 Task: Leave a comment on recent post of Microsoft
Action: Mouse moved to (391, 411)
Screenshot: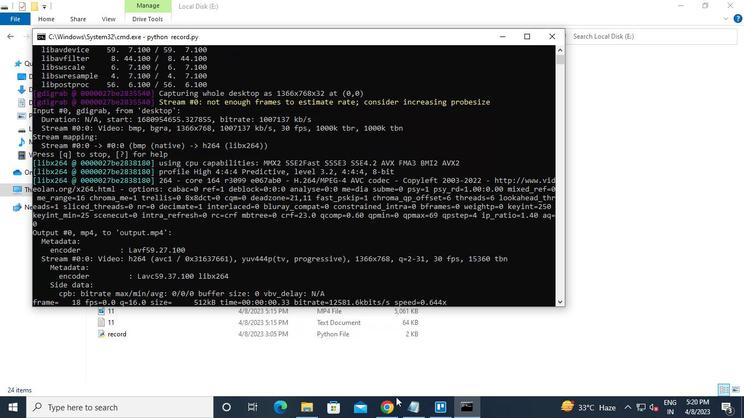
Action: Mouse pressed left at (391, 411)
Screenshot: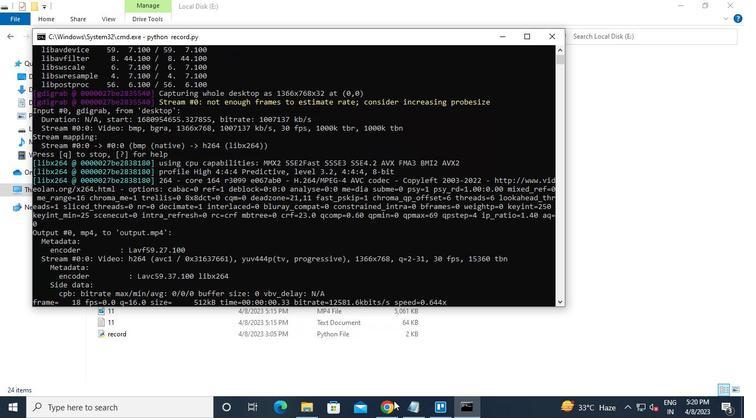 
Action: Mouse moved to (152, 73)
Screenshot: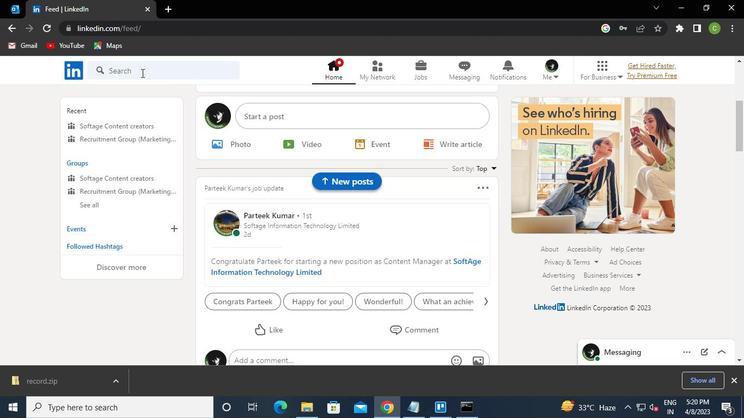 
Action: Mouse pressed left at (152, 73)
Screenshot: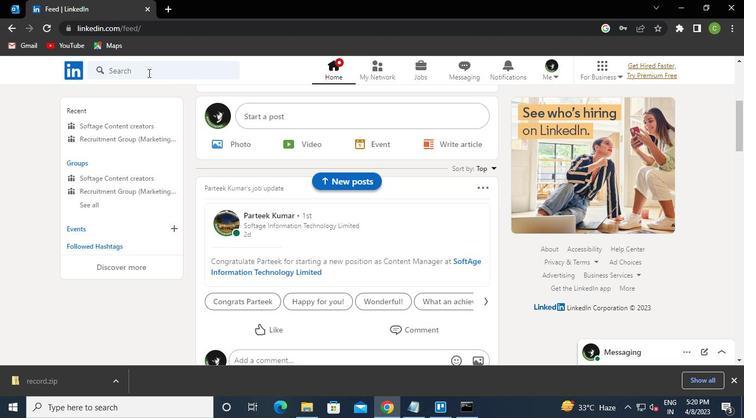 
Action: Keyboard Key.caps_lock
Screenshot: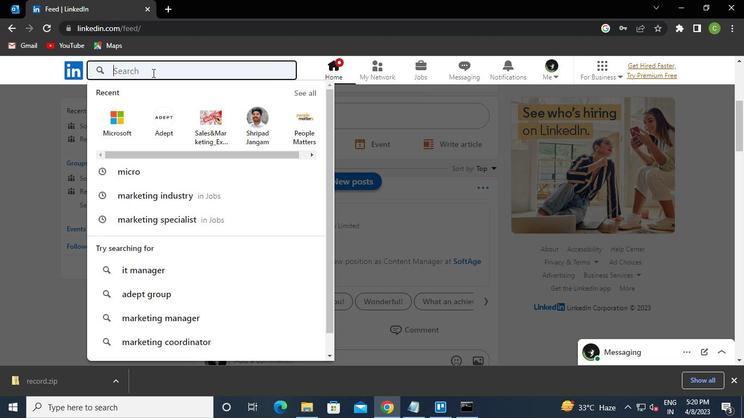 
Action: Keyboard m
Screenshot: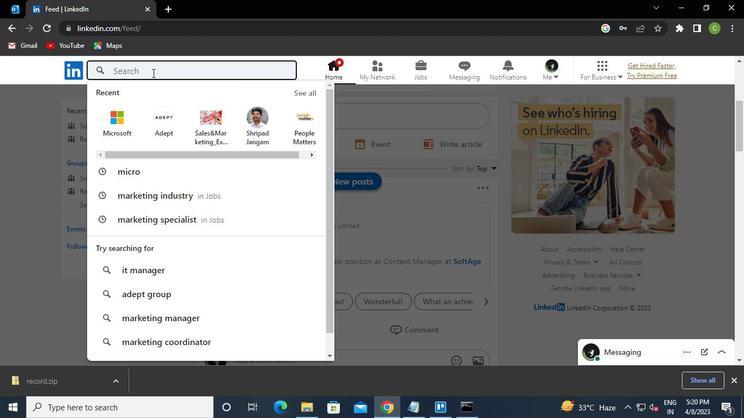 
Action: Keyboard Key.caps_lock
Screenshot: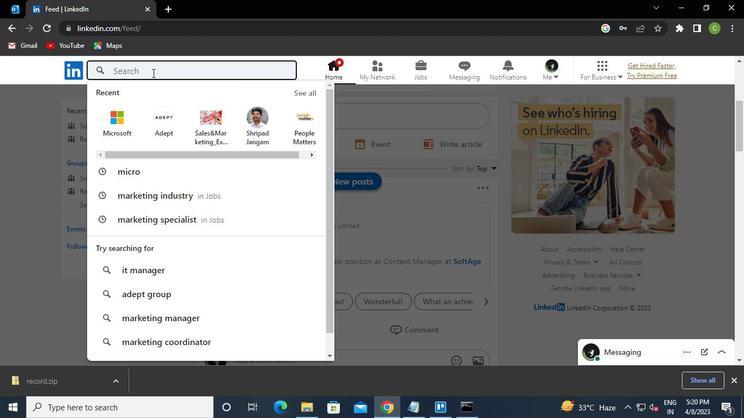 
Action: Keyboard i
Screenshot: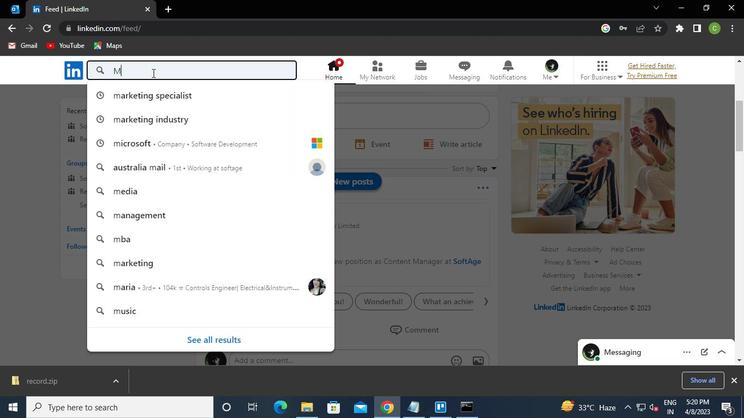 
Action: Keyboard c
Screenshot: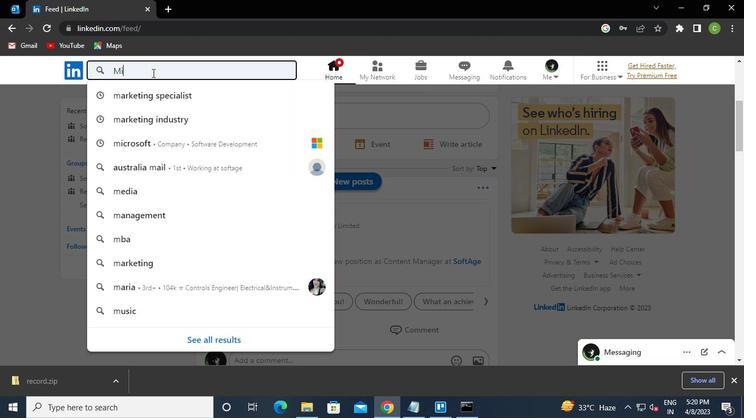 
Action: Keyboard r
Screenshot: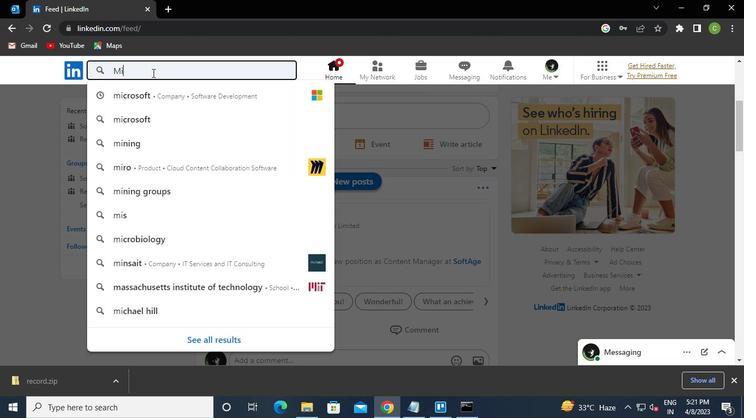 
Action: Keyboard o
Screenshot: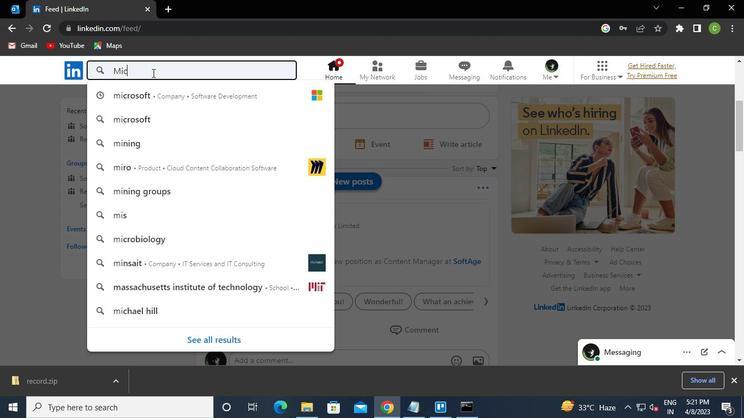 
Action: Keyboard Key.down
Screenshot: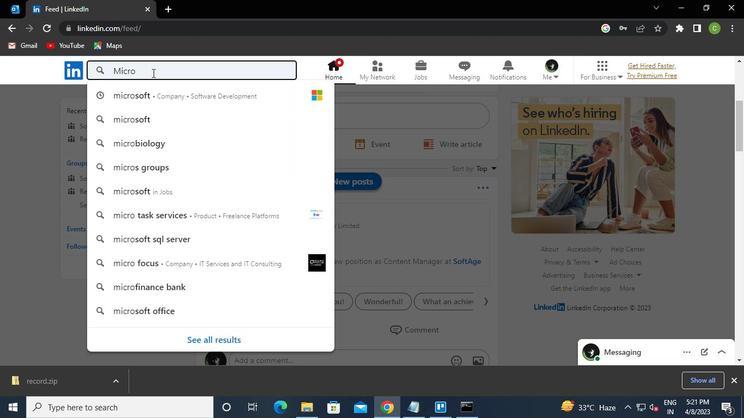 
Action: Keyboard Key.enter
Screenshot: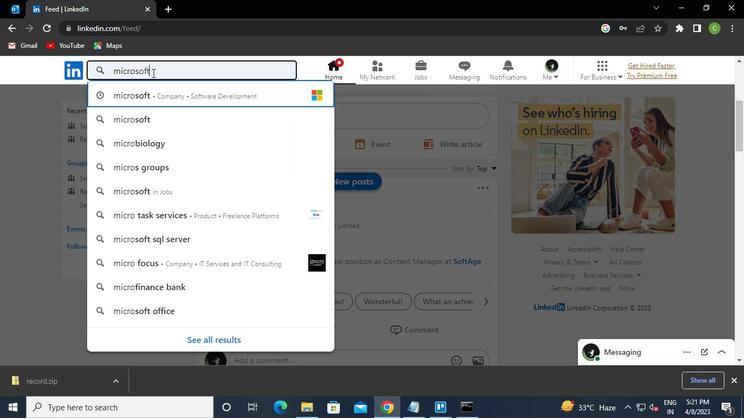 
Action: Mouse moved to (371, 168)
Screenshot: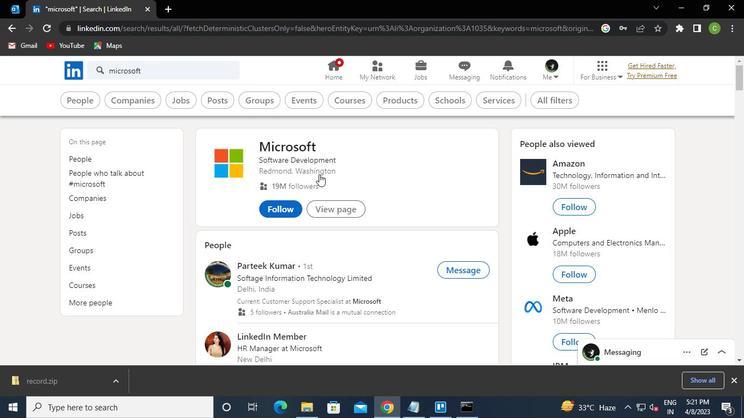
Action: Mouse pressed left at (371, 168)
Screenshot: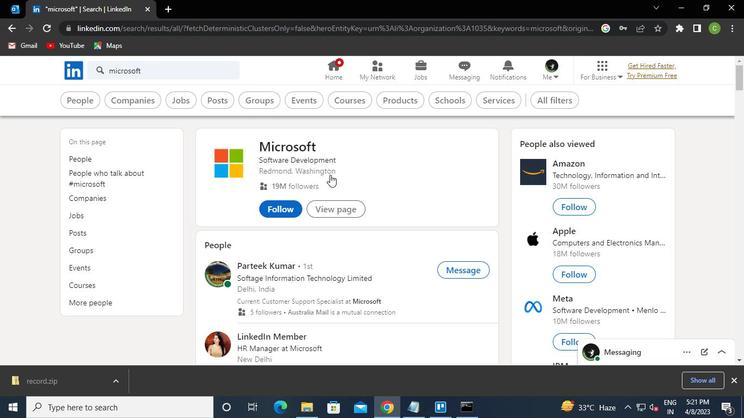 
Action: Mouse moved to (191, 125)
Screenshot: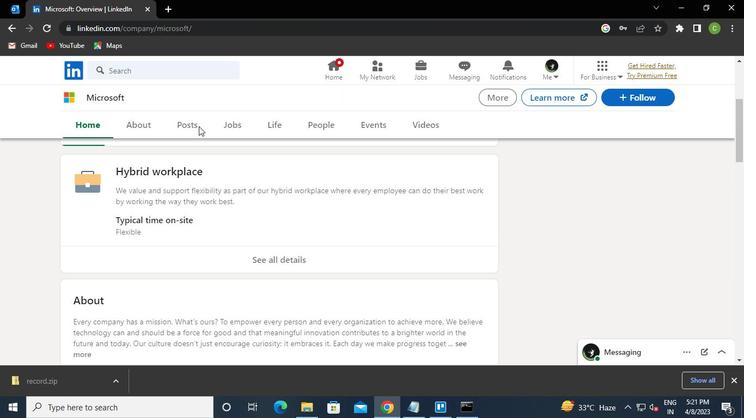 
Action: Mouse pressed left at (191, 125)
Screenshot: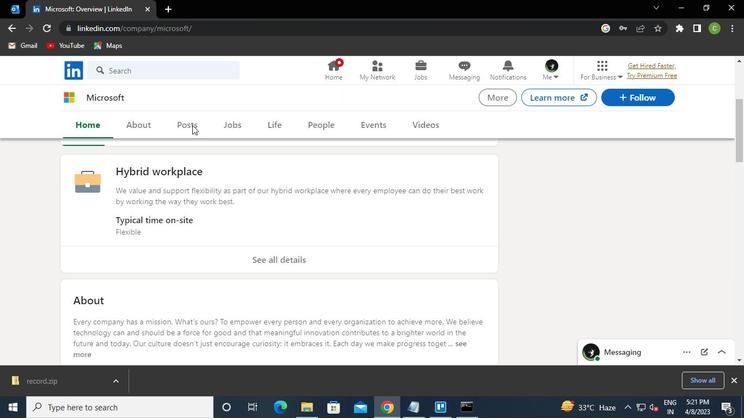 
Action: Mouse moved to (297, 245)
Screenshot: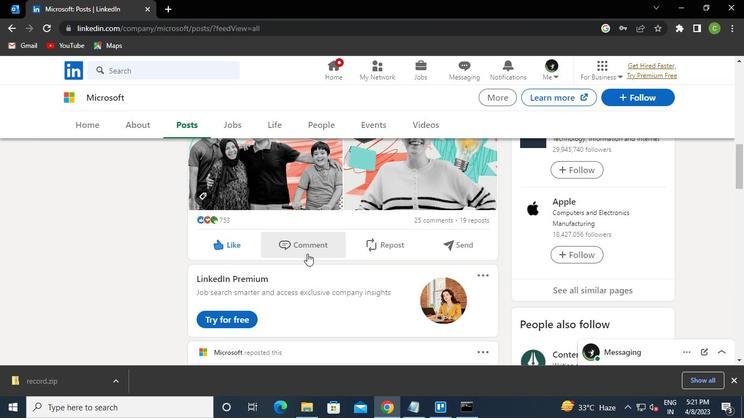
Action: Mouse pressed left at (297, 245)
Screenshot: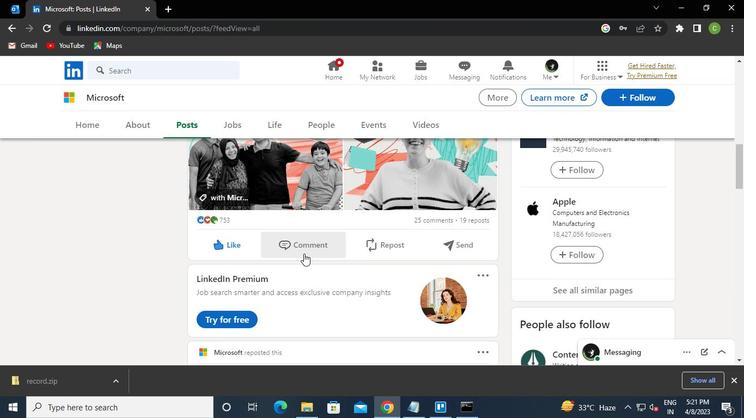 
Action: Mouse moved to (307, 270)
Screenshot: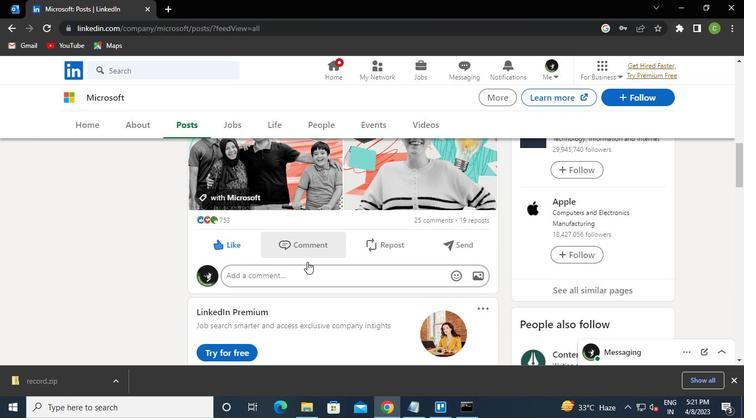 
Action: Mouse pressed left at (307, 270)
Screenshot: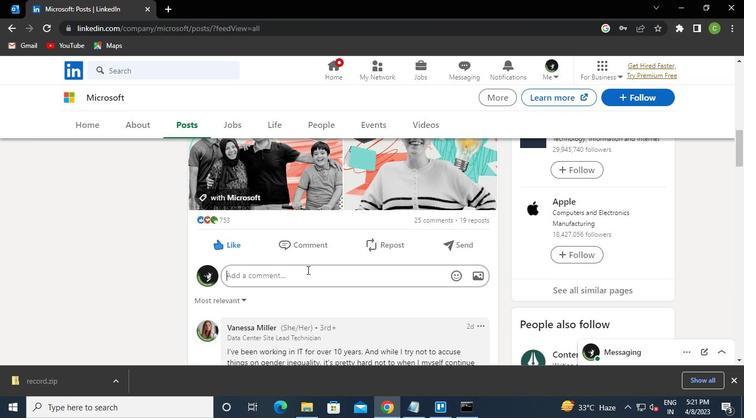 
Action: Mouse moved to (311, 270)
Screenshot: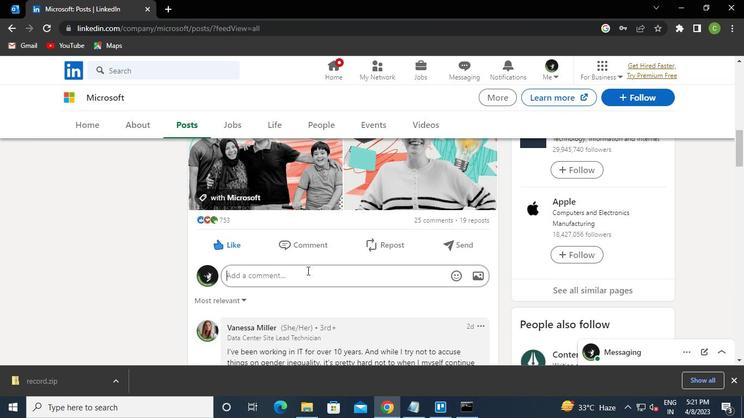 
Action: Keyboard Key.caps_lock
Screenshot: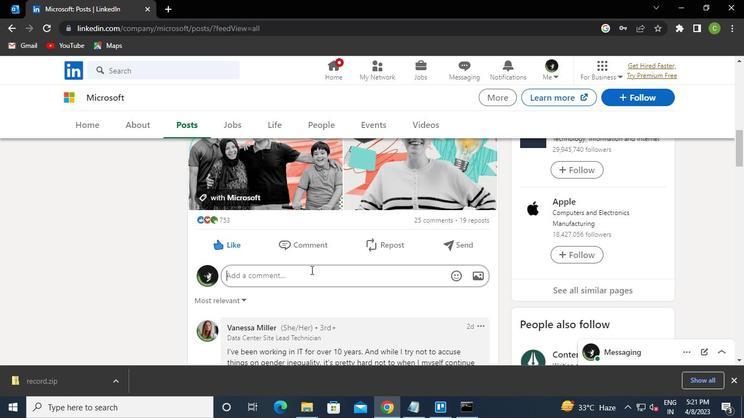
Action: Keyboard v
Screenshot: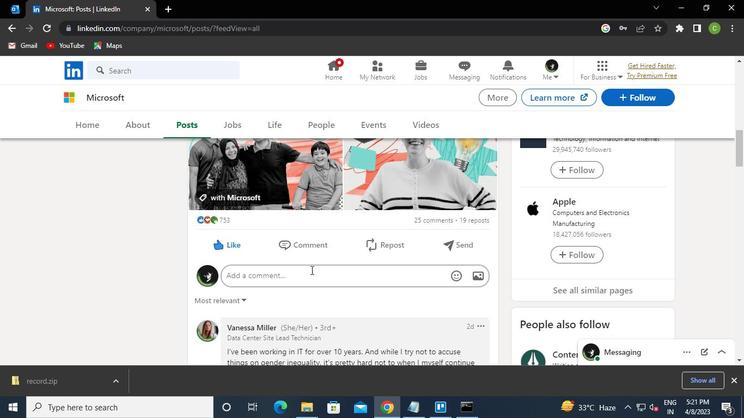 
Action: Keyboard Key.caps_lock
Screenshot: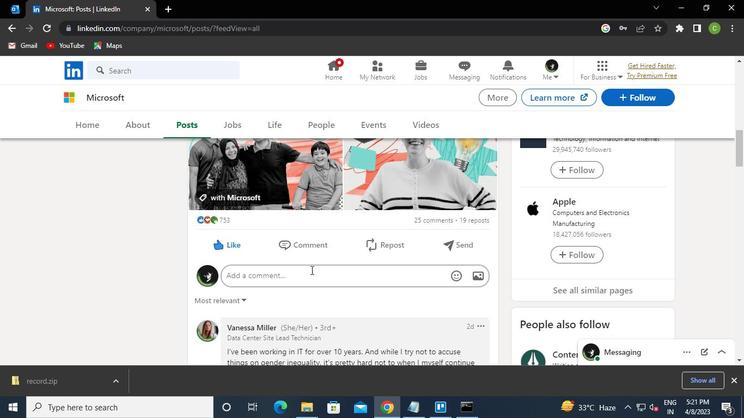
Action: Keyboard e
Screenshot: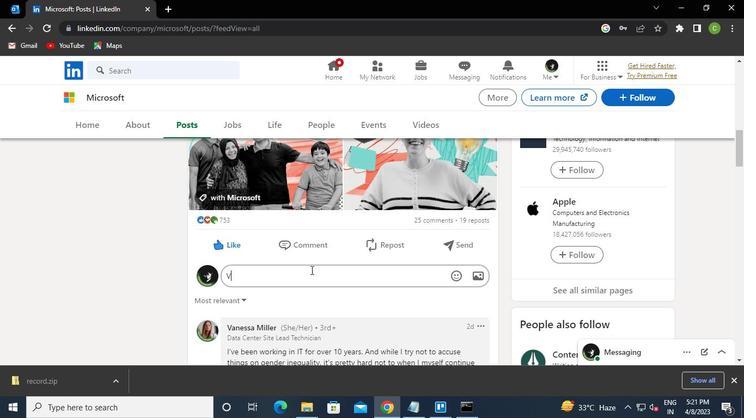 
Action: Keyboard r
Screenshot: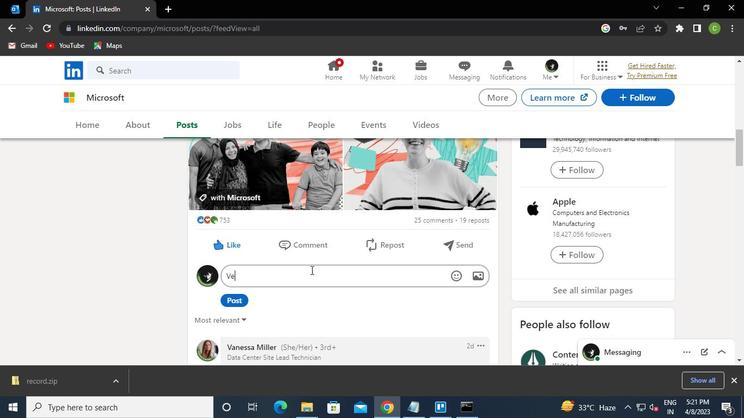 
Action: Keyboard y
Screenshot: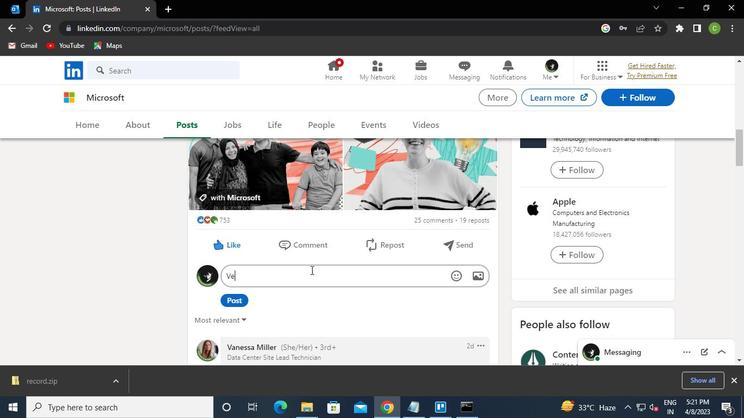 
Action: Keyboard Key.space
Screenshot: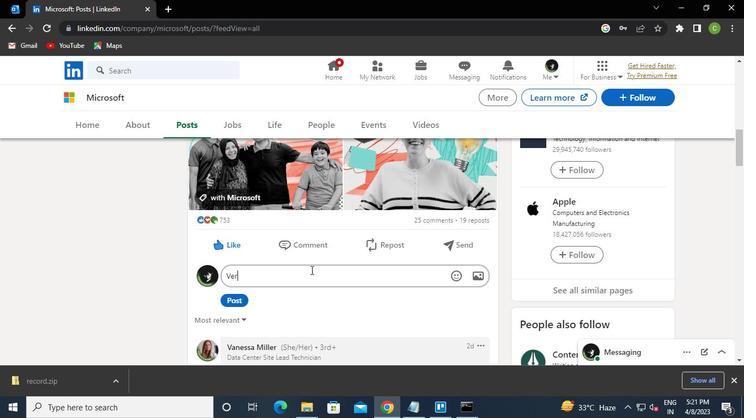 
Action: Keyboard Key.caps_lock
Screenshot: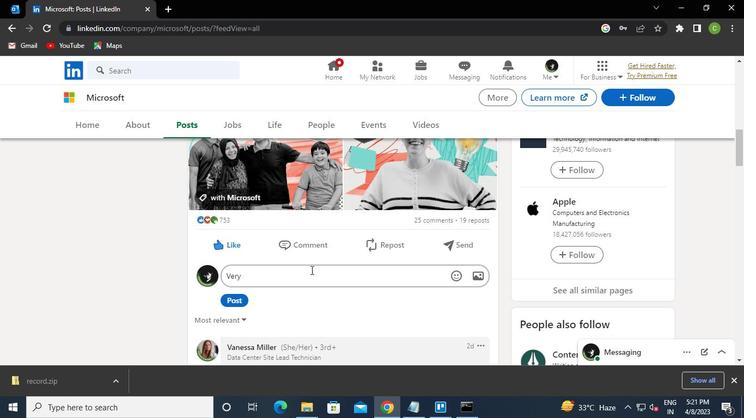 
Action: Keyboard g
Screenshot: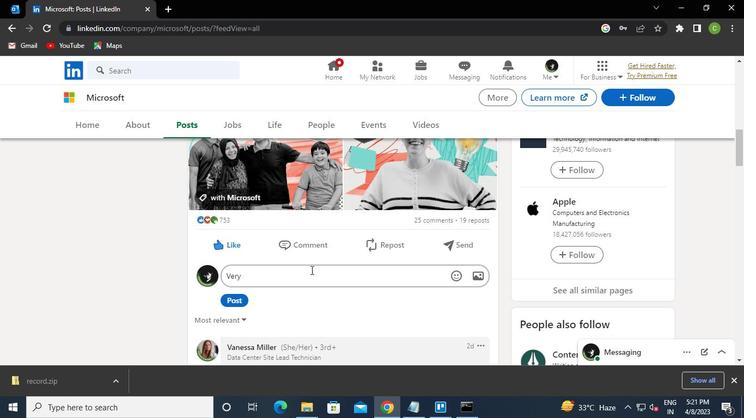 
Action: Keyboard Key.caps_lock
Screenshot: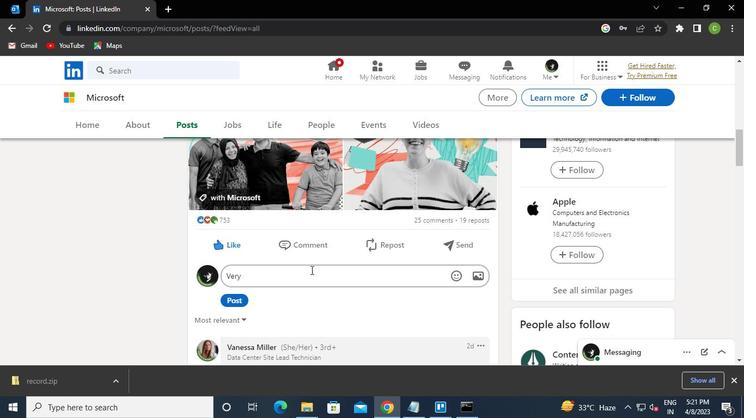 
Action: Keyboard o
Screenshot: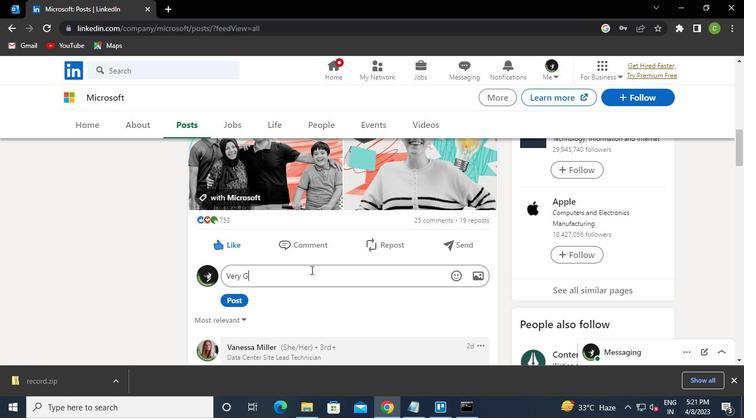 
Action: Keyboard o
Screenshot: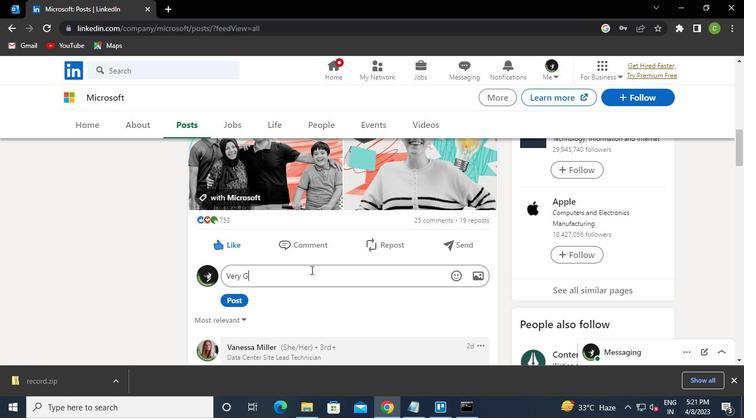 
Action: Keyboard d
Screenshot: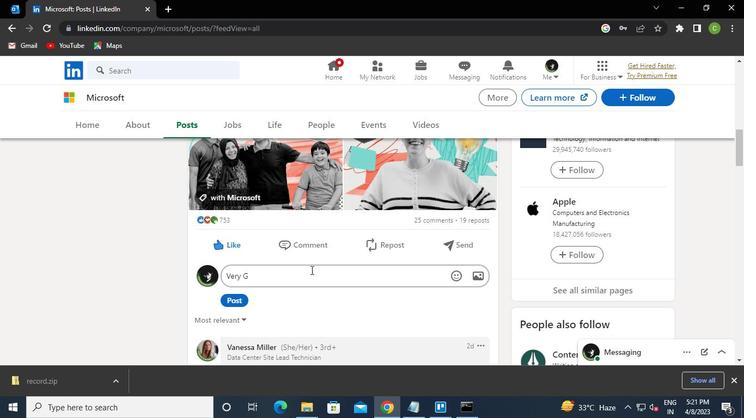 
Action: Mouse moved to (241, 299)
Screenshot: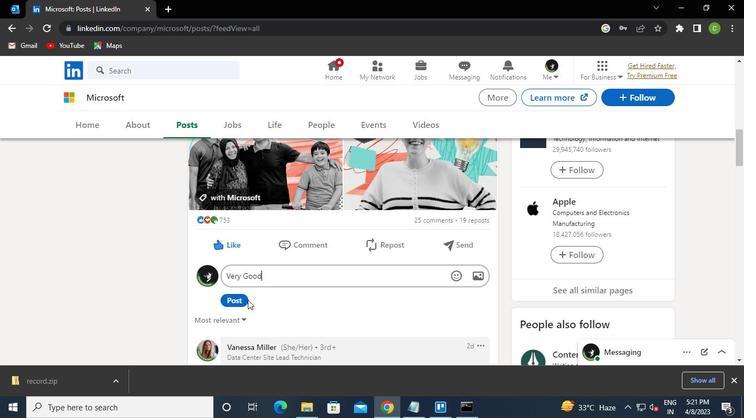 
Action: Mouse pressed left at (241, 299)
Screenshot: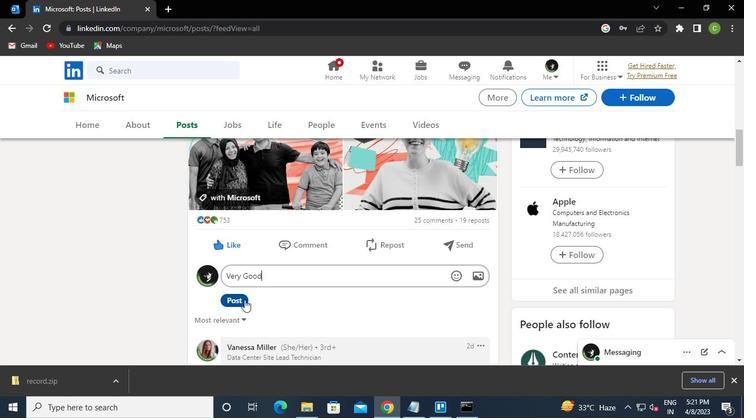 
Action: Mouse moved to (467, 414)
Screenshot: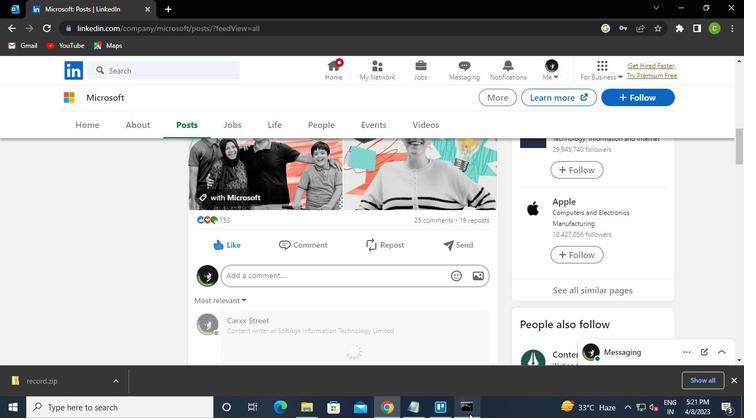 
Action: Mouse pressed left at (467, 414)
Screenshot: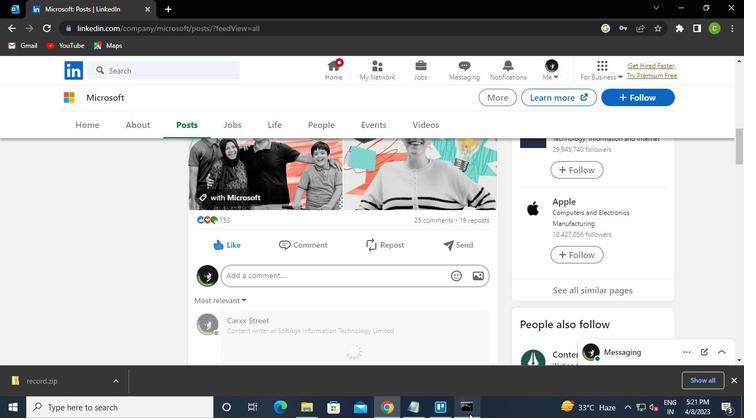 
Action: Mouse moved to (547, 30)
Screenshot: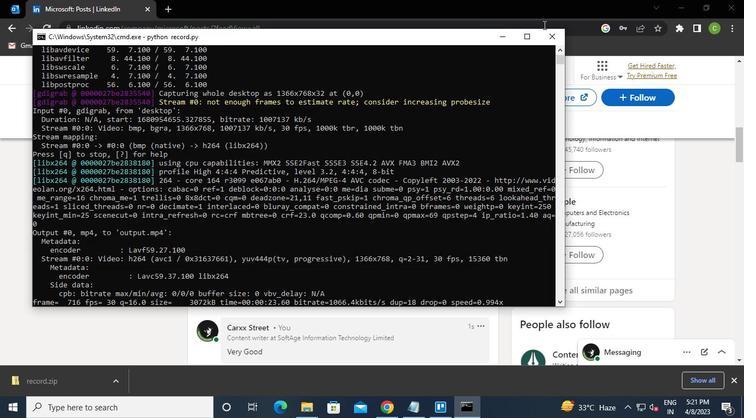 
Action: Mouse pressed left at (547, 30)
Screenshot: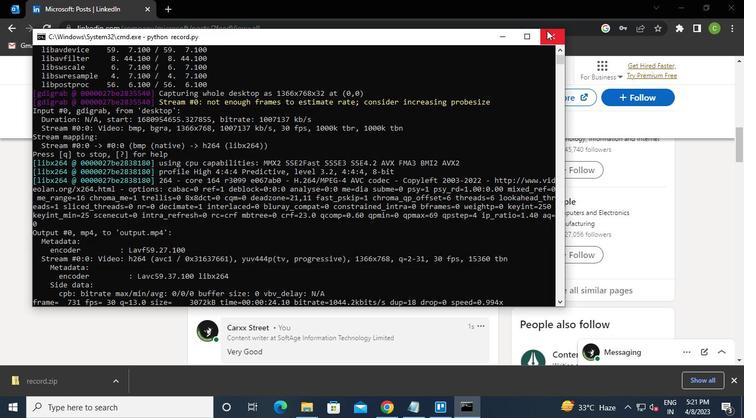 
Action: Mouse moved to (547, 31)
Screenshot: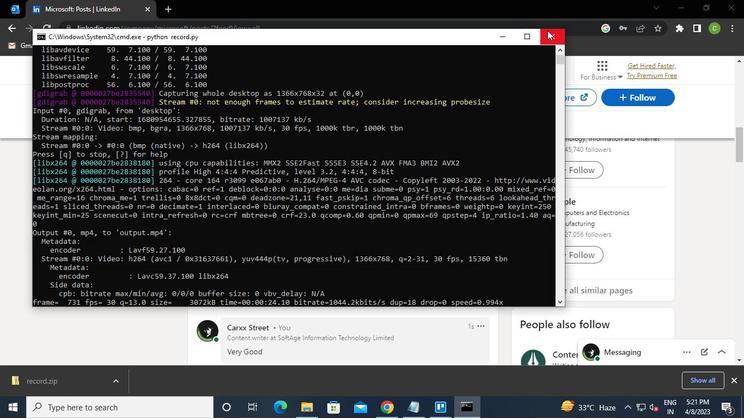 
